 Task: Set the number of reference frames for "H.264/MPEG-4 Part 10/AVC encoder (x264 10-bit)" to 3.
Action: Mouse moved to (115, 9)
Screenshot: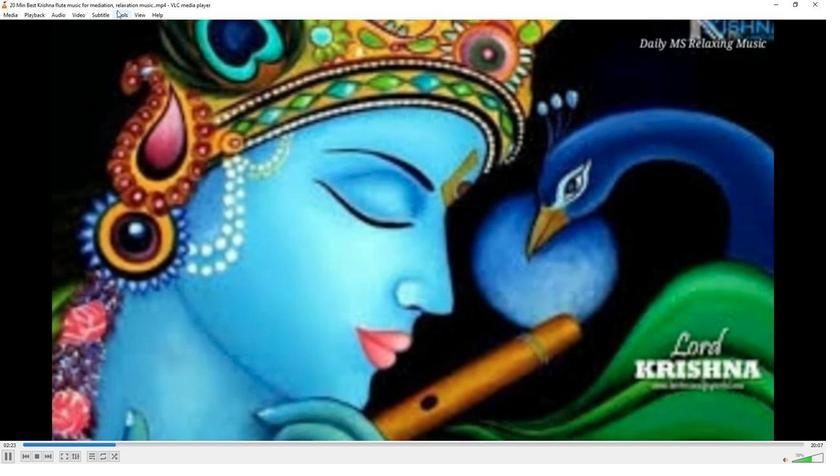 
Action: Mouse pressed left at (115, 9)
Screenshot: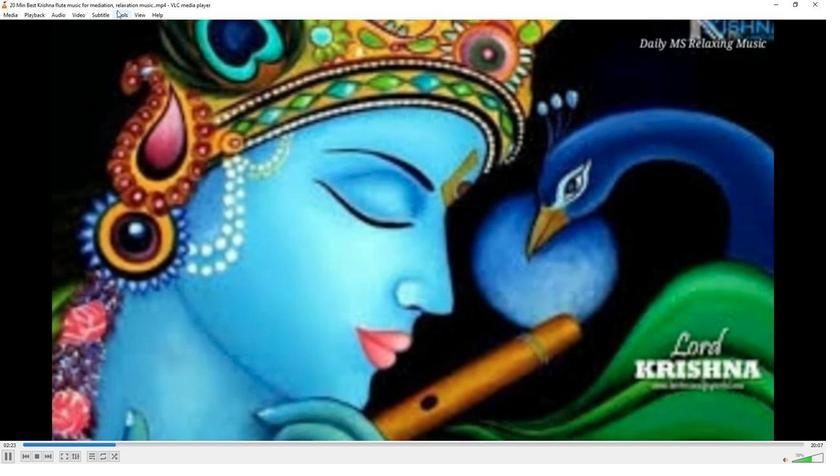 
Action: Mouse moved to (116, 116)
Screenshot: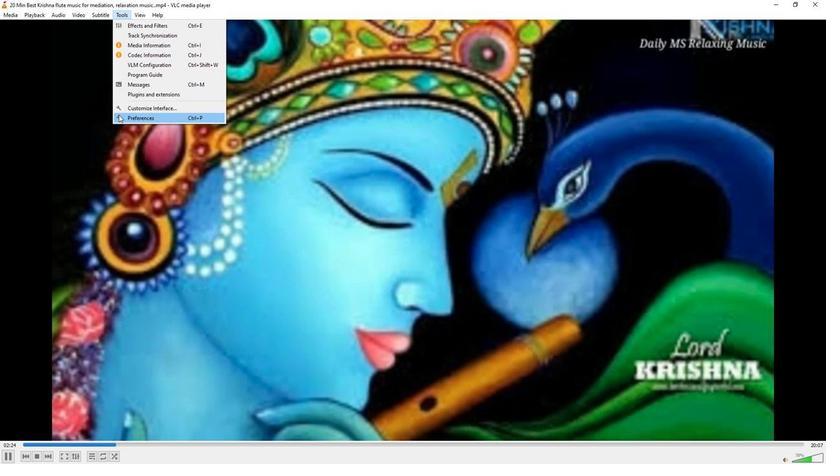 
Action: Mouse pressed left at (116, 116)
Screenshot: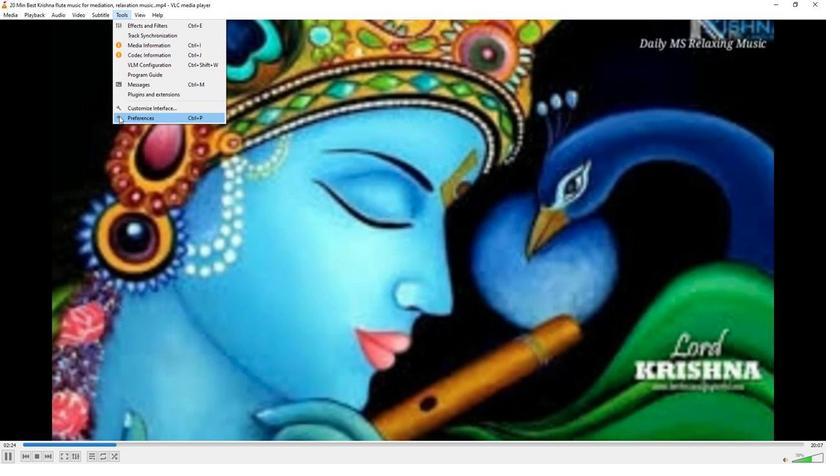 
Action: Mouse moved to (269, 380)
Screenshot: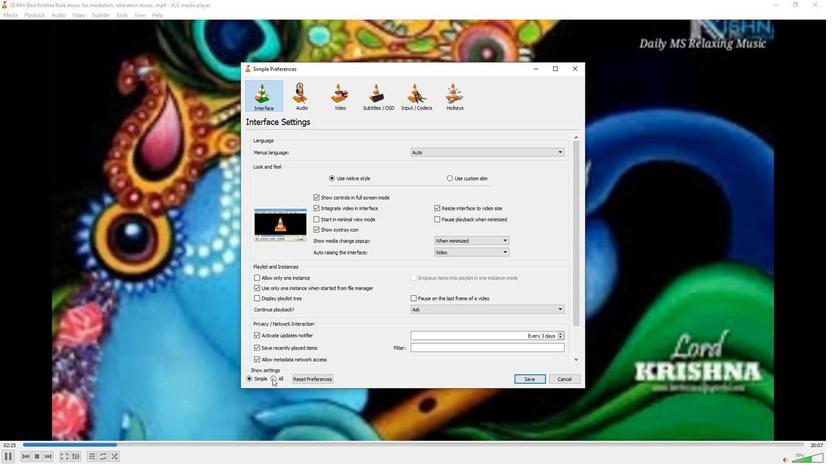 
Action: Mouse pressed left at (269, 380)
Screenshot: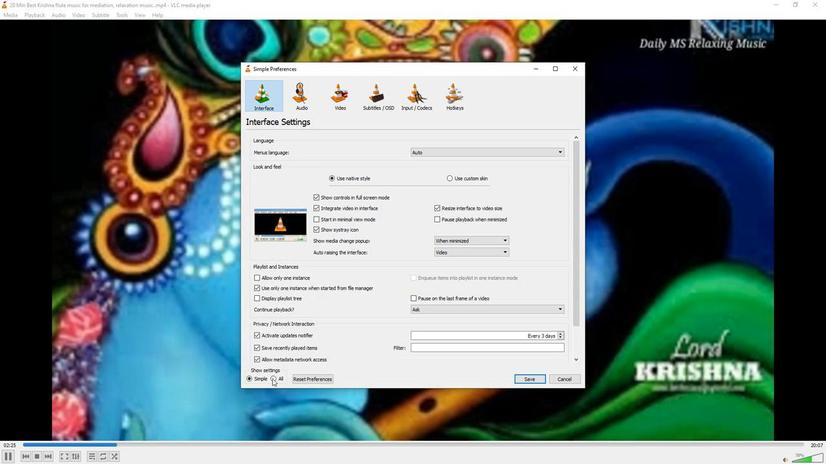 
Action: Mouse moved to (259, 289)
Screenshot: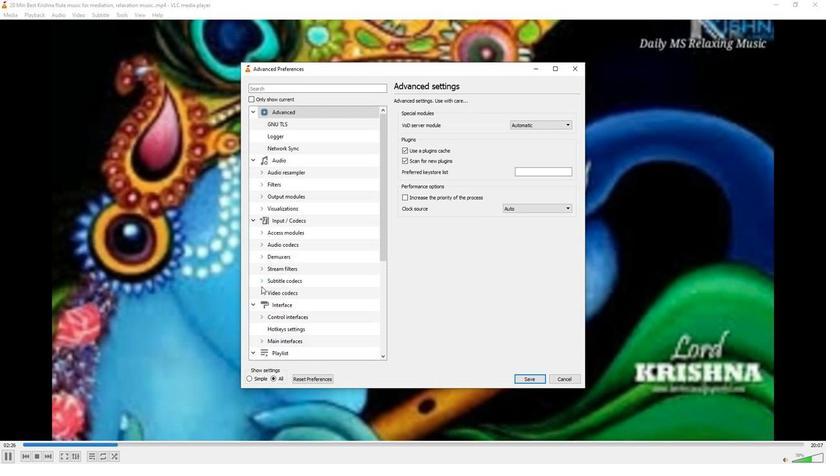 
Action: Mouse pressed left at (259, 289)
Screenshot: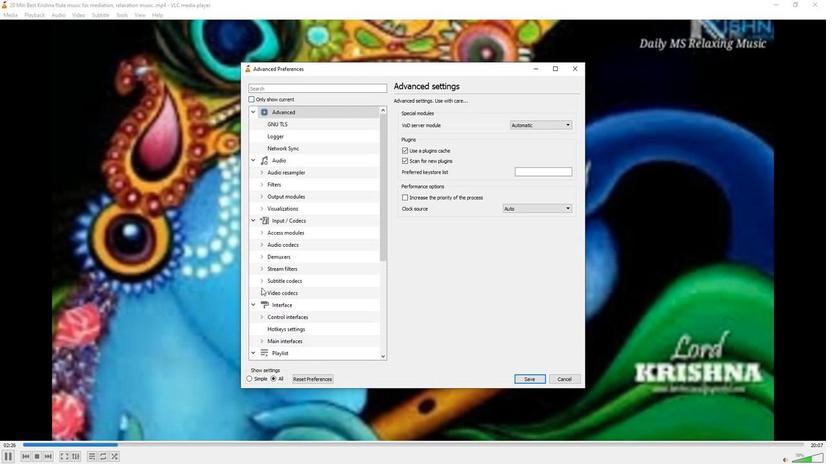
Action: Mouse moved to (279, 305)
Screenshot: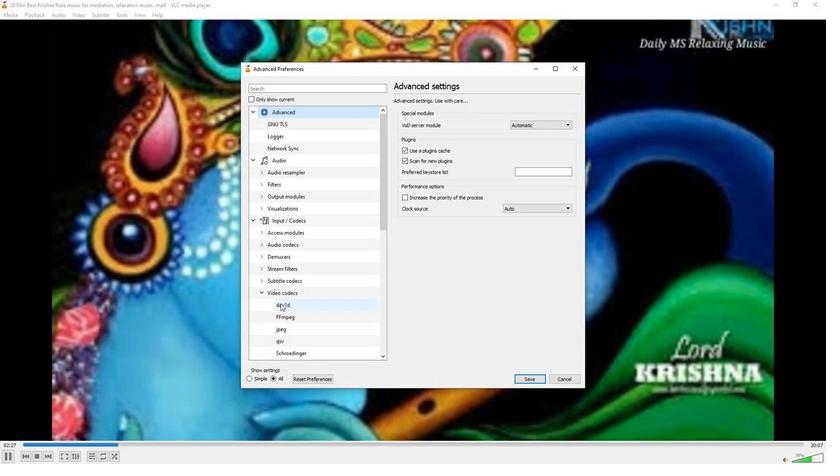 
Action: Mouse scrolled (279, 305) with delta (0, 0)
Screenshot: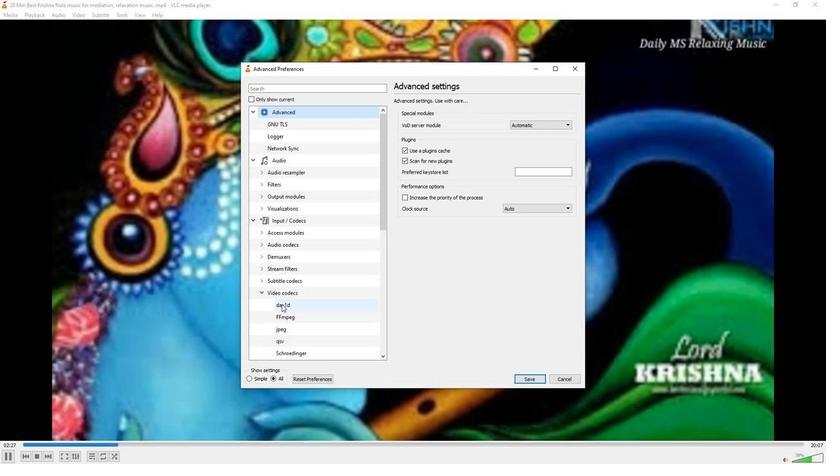 
Action: Mouse scrolled (279, 305) with delta (0, 0)
Screenshot: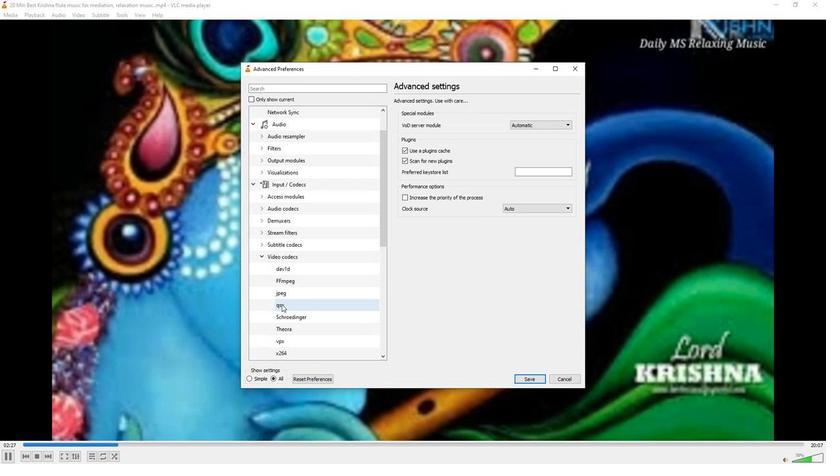 
Action: Mouse moved to (279, 327)
Screenshot: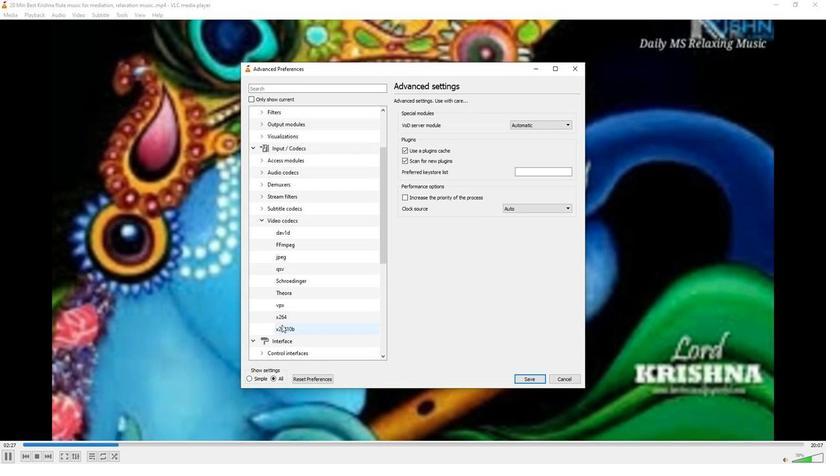 
Action: Mouse pressed left at (279, 327)
Screenshot: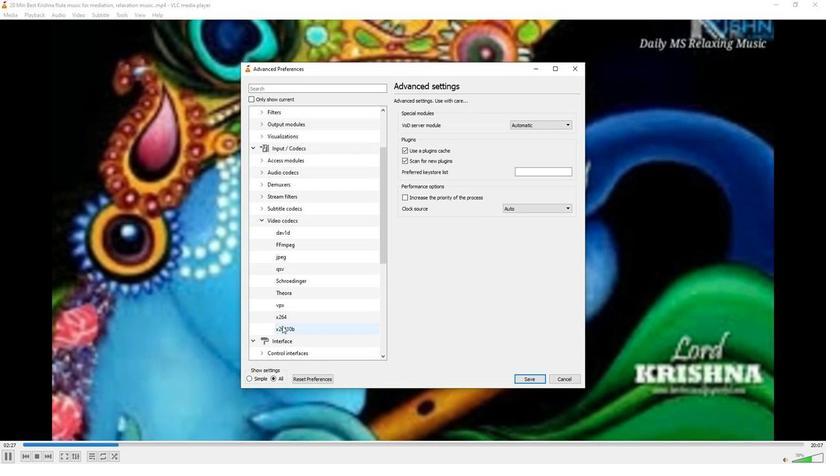 
Action: Mouse moved to (478, 362)
Screenshot: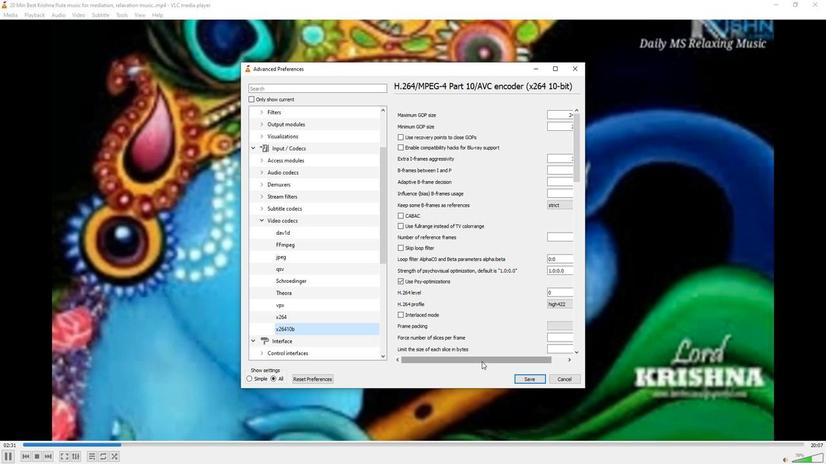
Action: Mouse pressed left at (478, 362)
Screenshot: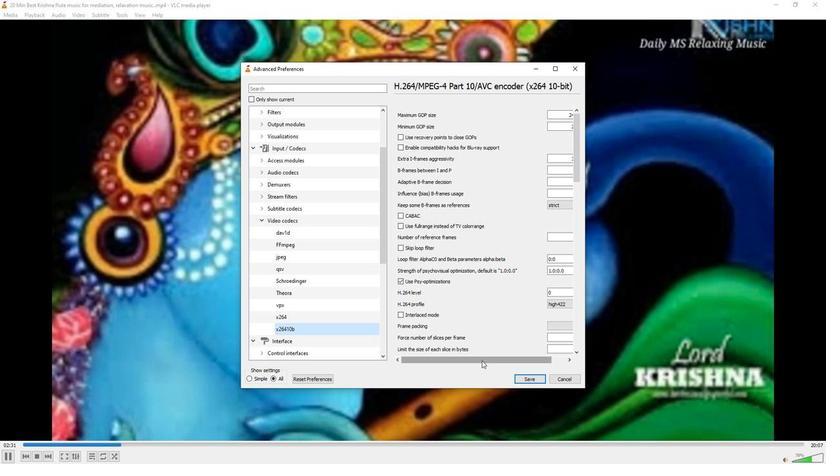 
Action: Mouse moved to (562, 234)
Screenshot: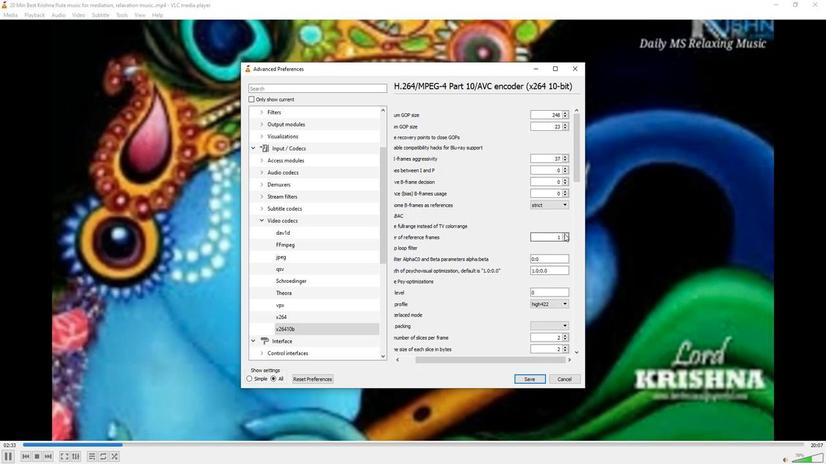 
Action: Mouse pressed left at (562, 234)
Screenshot: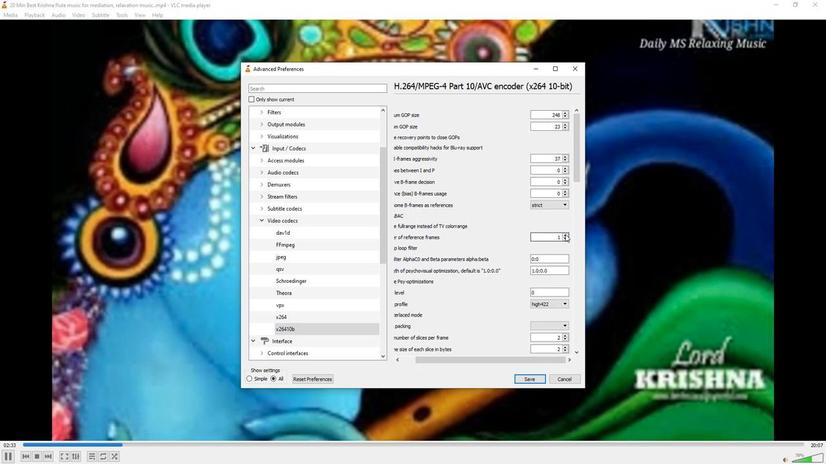 
Action: Mouse pressed left at (562, 234)
Screenshot: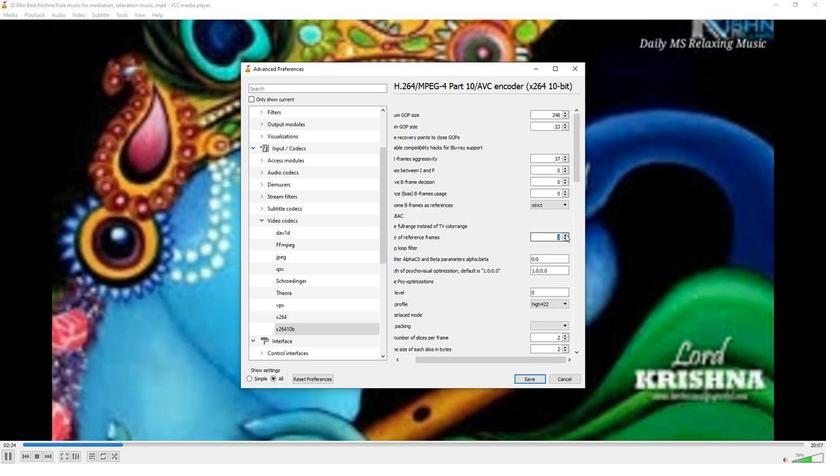 
Action: Mouse moved to (562, 226)
Screenshot: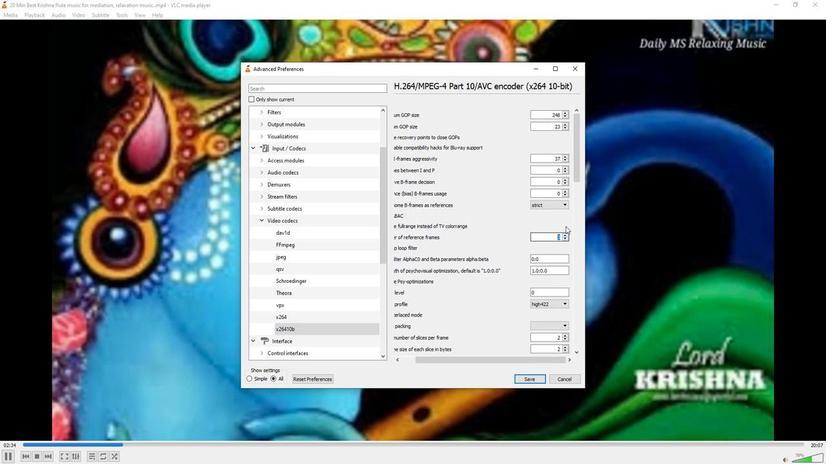 
Action: Mouse pressed left at (562, 226)
Screenshot: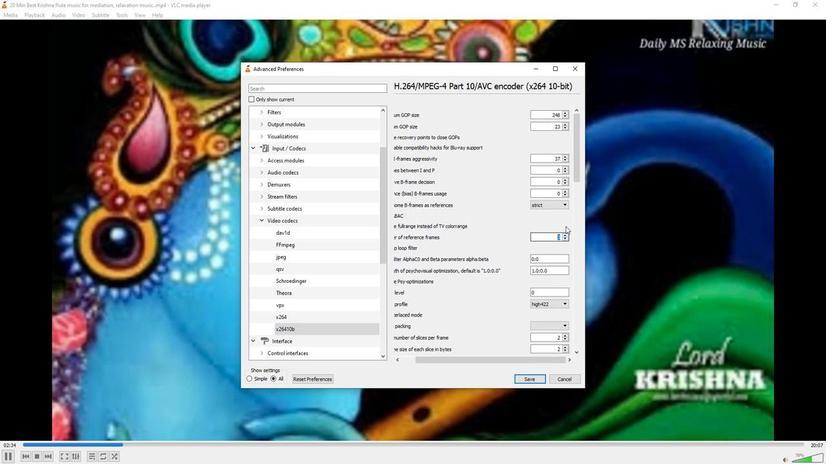 
